 Task: Create a Workspace WS0000000008 in Trello with Workspace Type as ENGINEERING-IT and Workspace Description as WD0000000008. Invite a Team Member Email0000000029 to Workspace WS0000000008 in Trello. Invite a Team Member Email0000000030 to Workspace WS0000000008 in Trello. Invite a Team Member Email0000000031 to Workspace WS0000000008 in Trello. Invite a Team Member Email0000000032 to Workspace WS0000000008 in Trello
Action: Mouse moved to (462, 58)
Screenshot: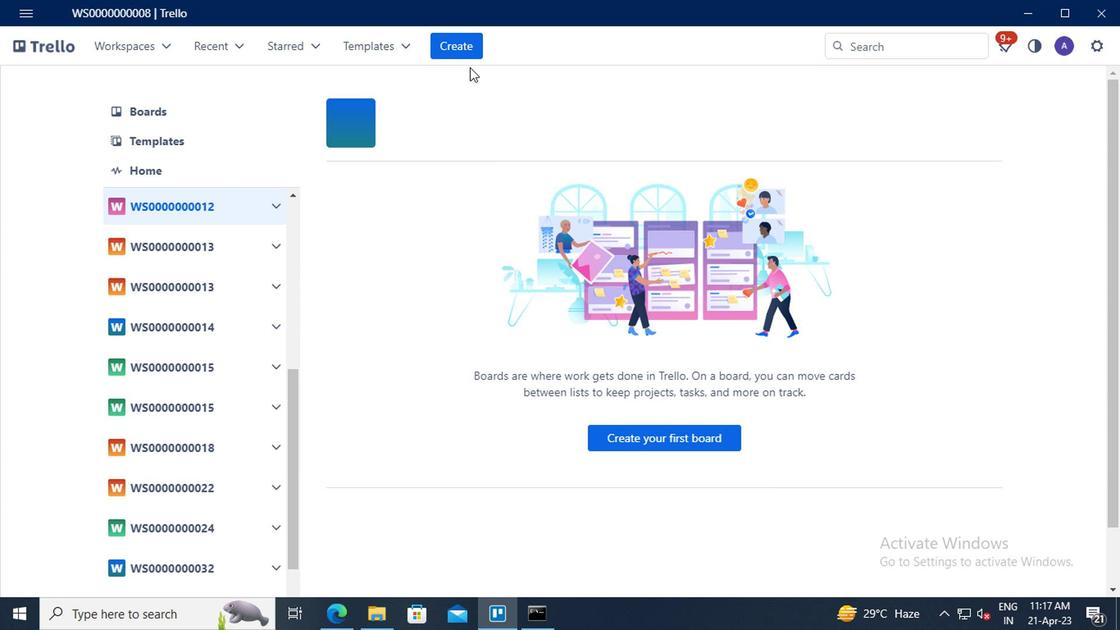 
Action: Mouse pressed left at (462, 58)
Screenshot: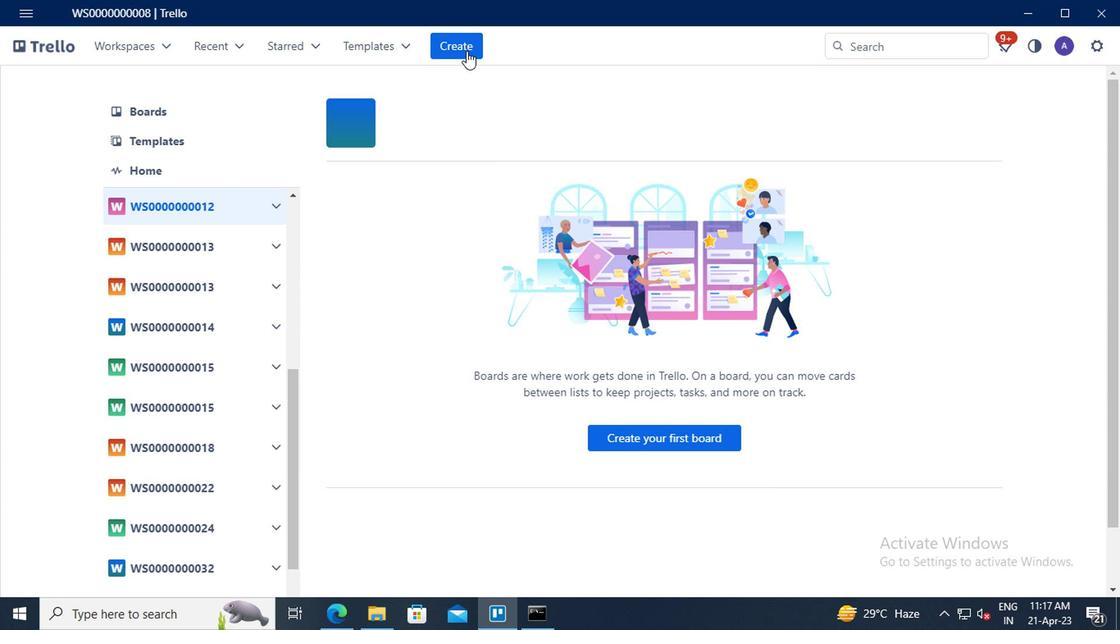 
Action: Mouse moved to (509, 217)
Screenshot: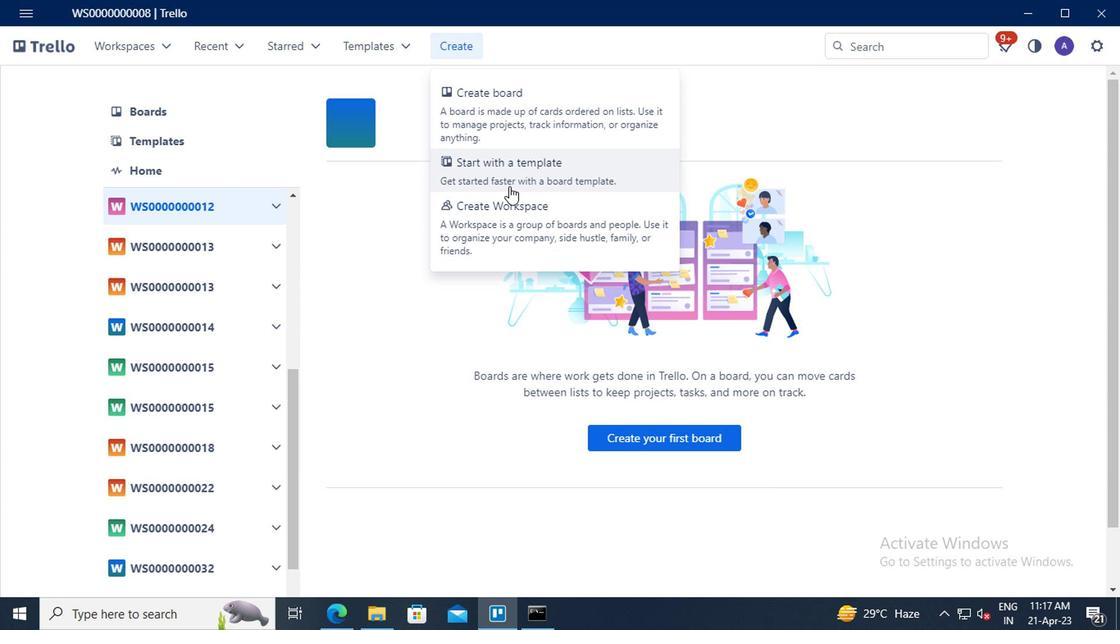 
Action: Mouse pressed left at (509, 217)
Screenshot: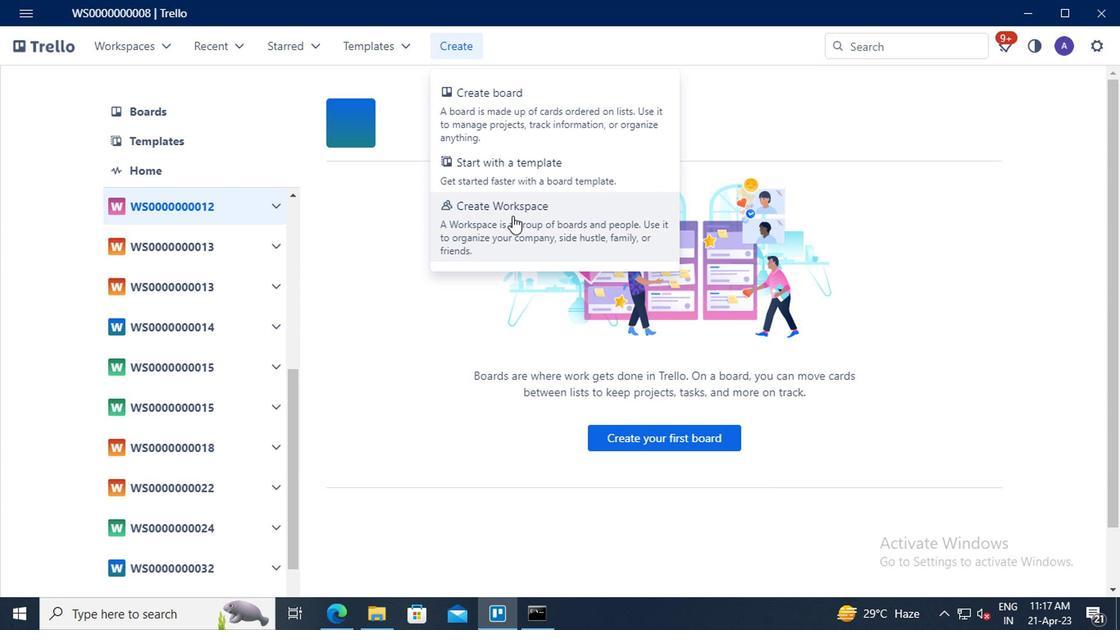 
Action: Mouse moved to (319, 256)
Screenshot: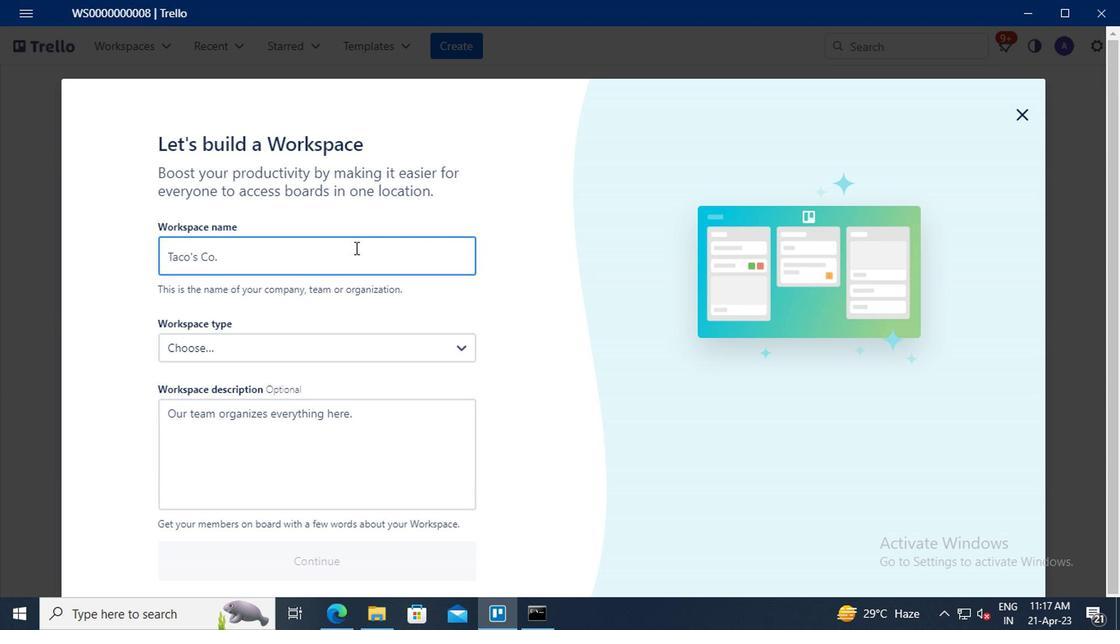 
Action: Mouse pressed left at (319, 256)
Screenshot: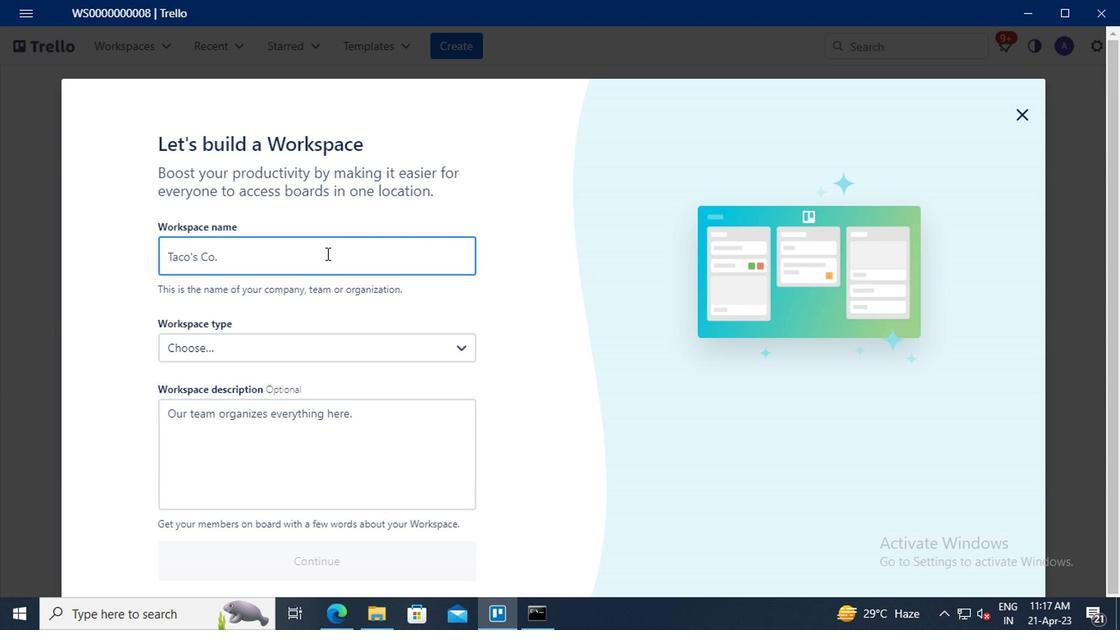 
Action: Key pressed <Key.shift>WS0000000008
Screenshot: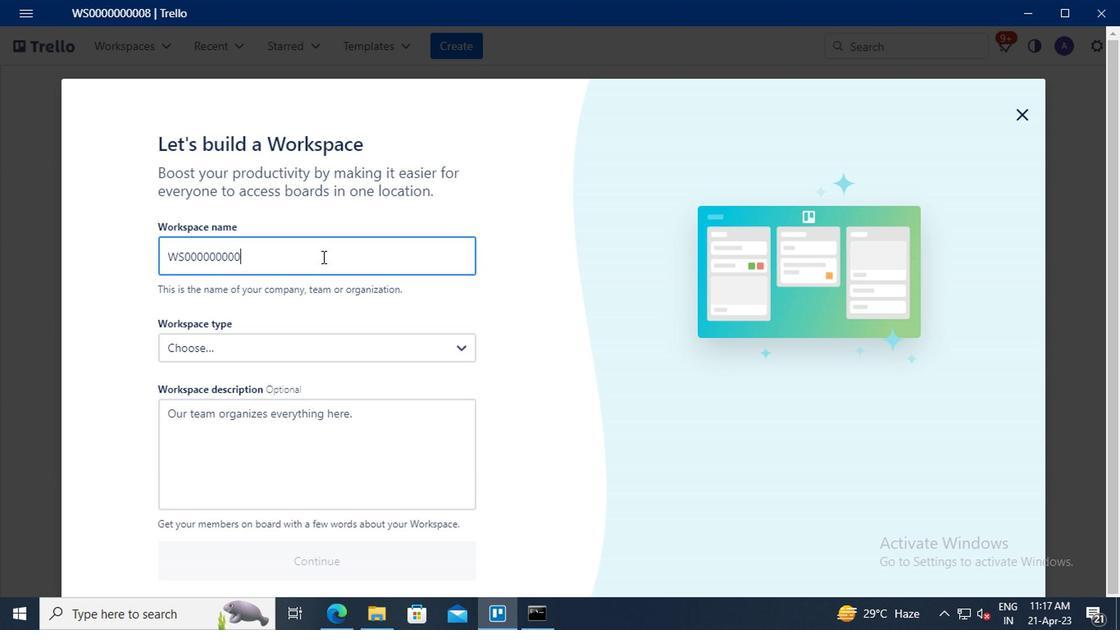 
Action: Mouse moved to (337, 335)
Screenshot: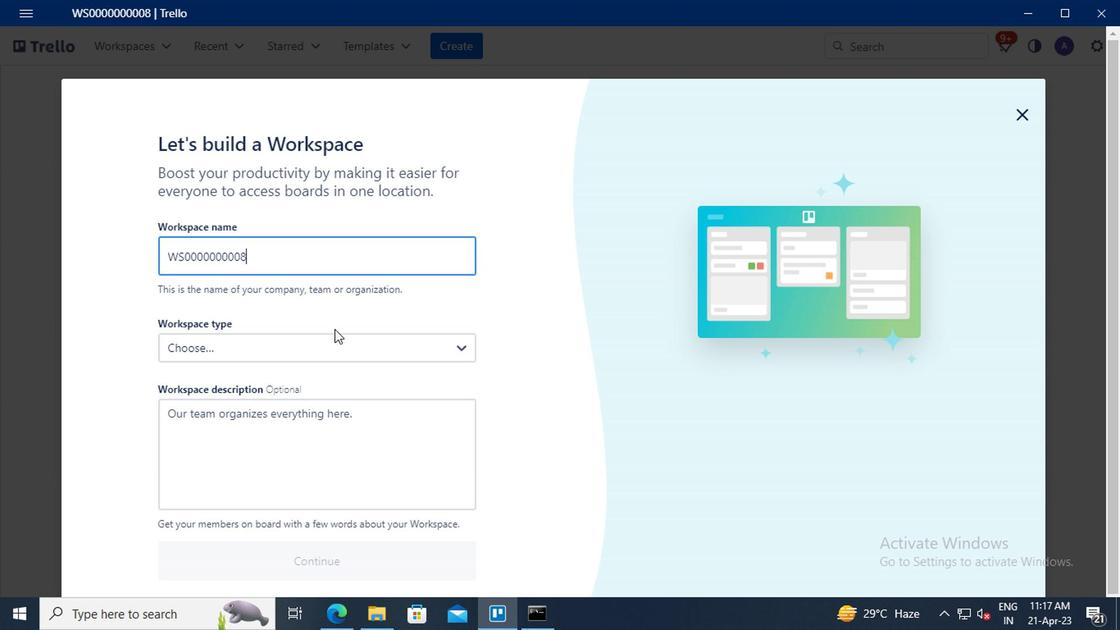 
Action: Mouse pressed left at (337, 335)
Screenshot: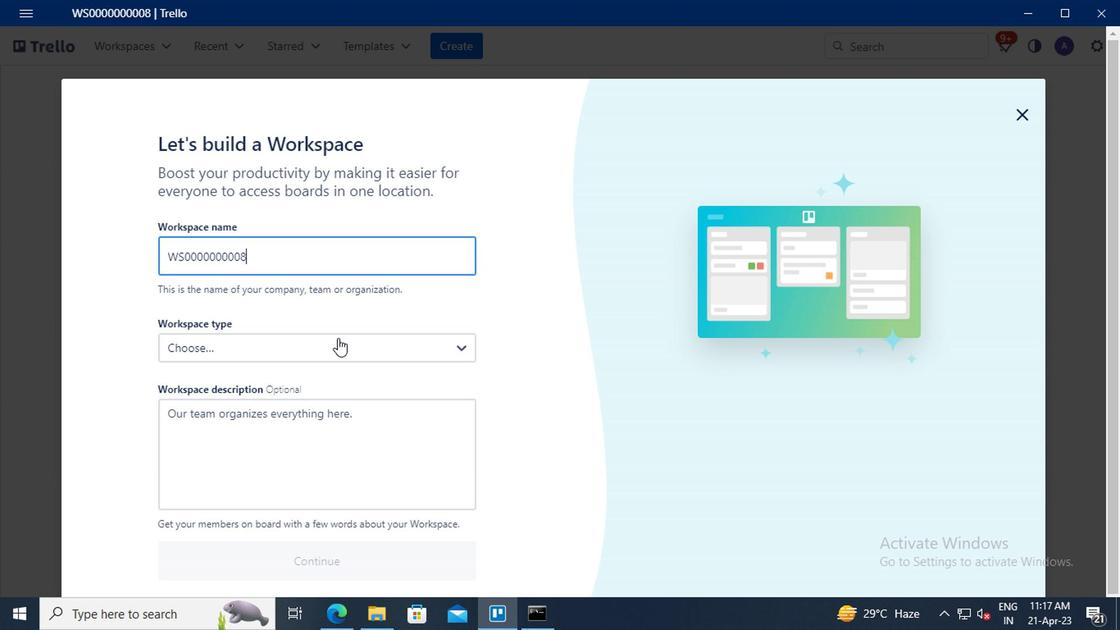 
Action: Mouse moved to (222, 368)
Screenshot: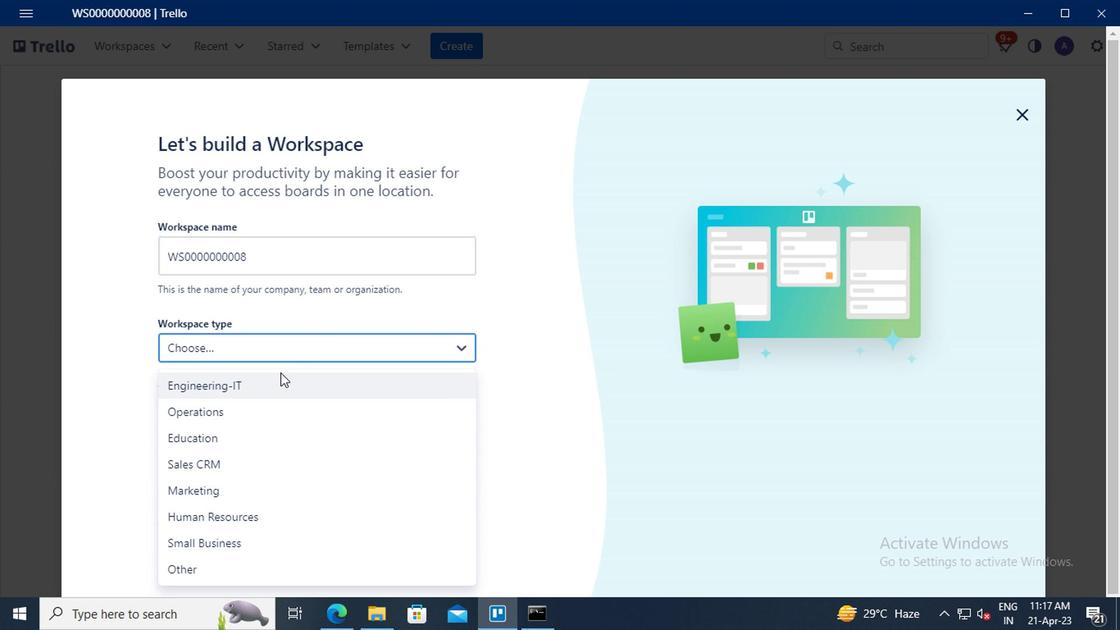 
Action: Mouse pressed left at (222, 368)
Screenshot: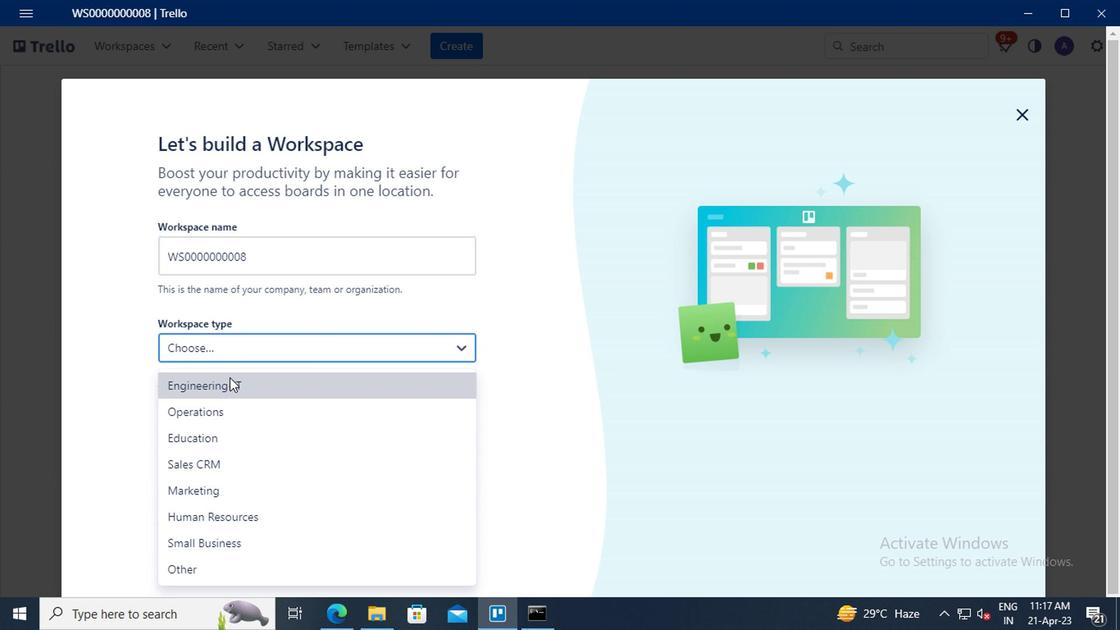 
Action: Mouse moved to (222, 406)
Screenshot: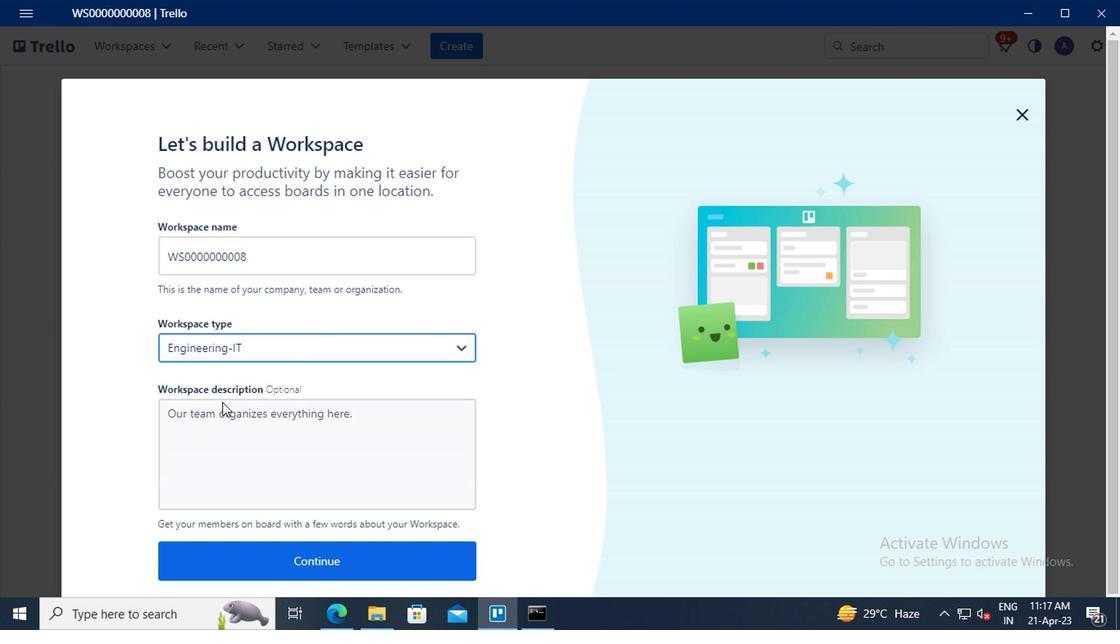 
Action: Mouse pressed left at (222, 406)
Screenshot: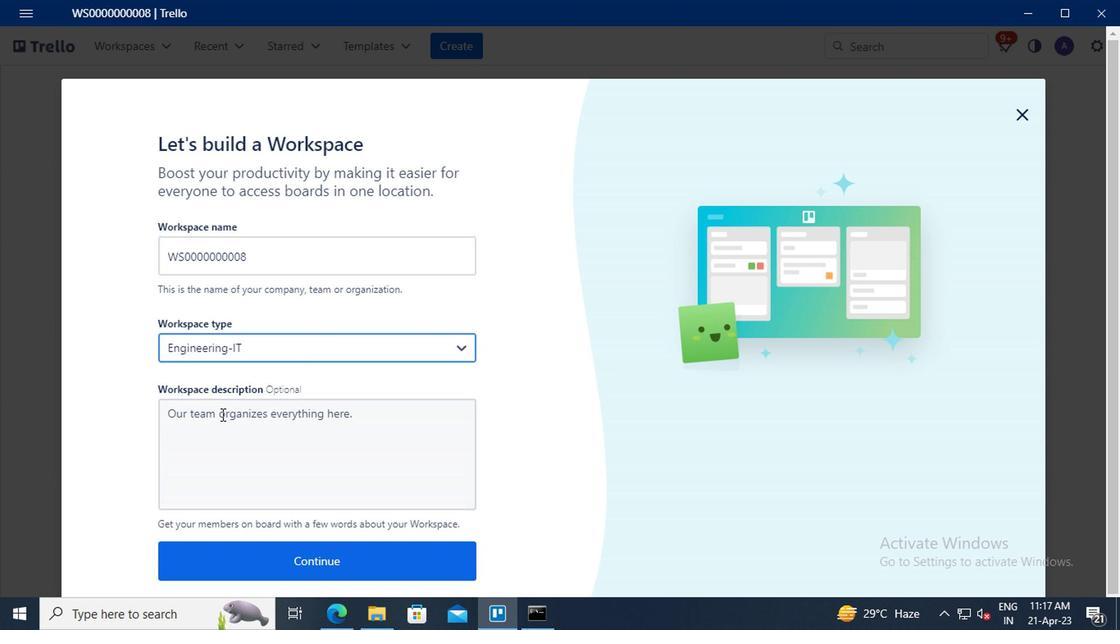 
Action: Key pressed <Key.shift>WD0000000008
Screenshot: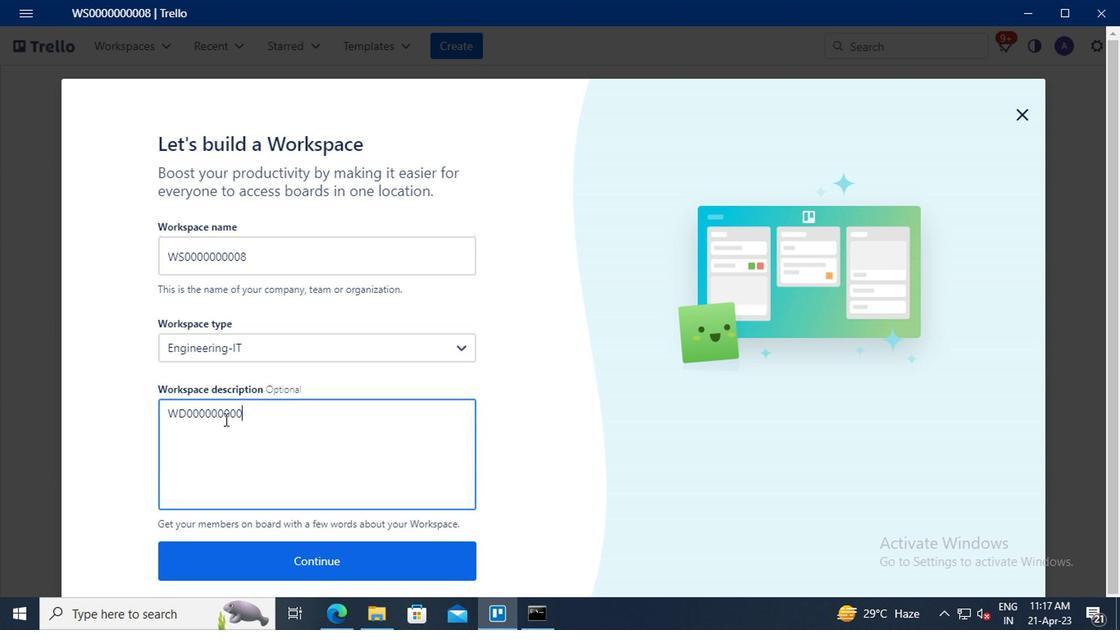
Action: Mouse moved to (284, 541)
Screenshot: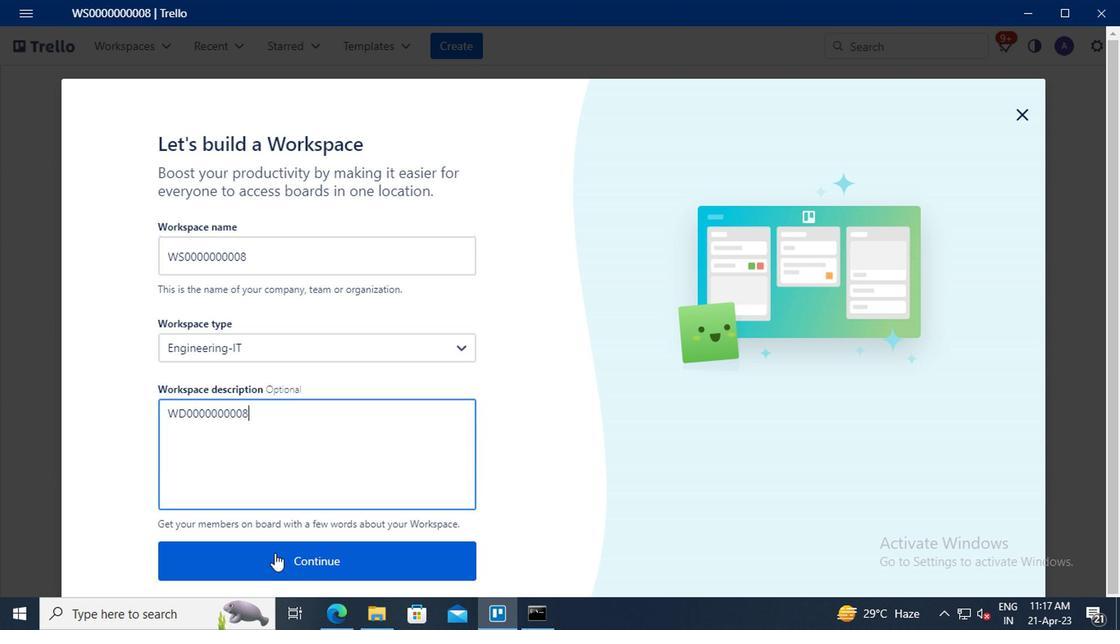 
Action: Mouse pressed left at (284, 541)
Screenshot: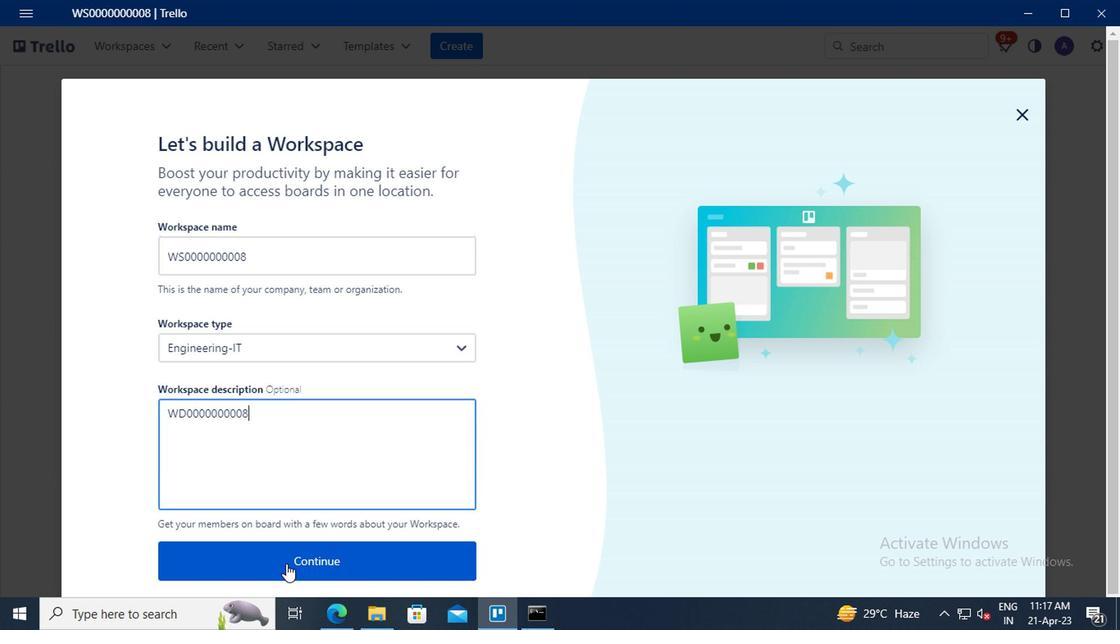 
Action: Mouse moved to (321, 380)
Screenshot: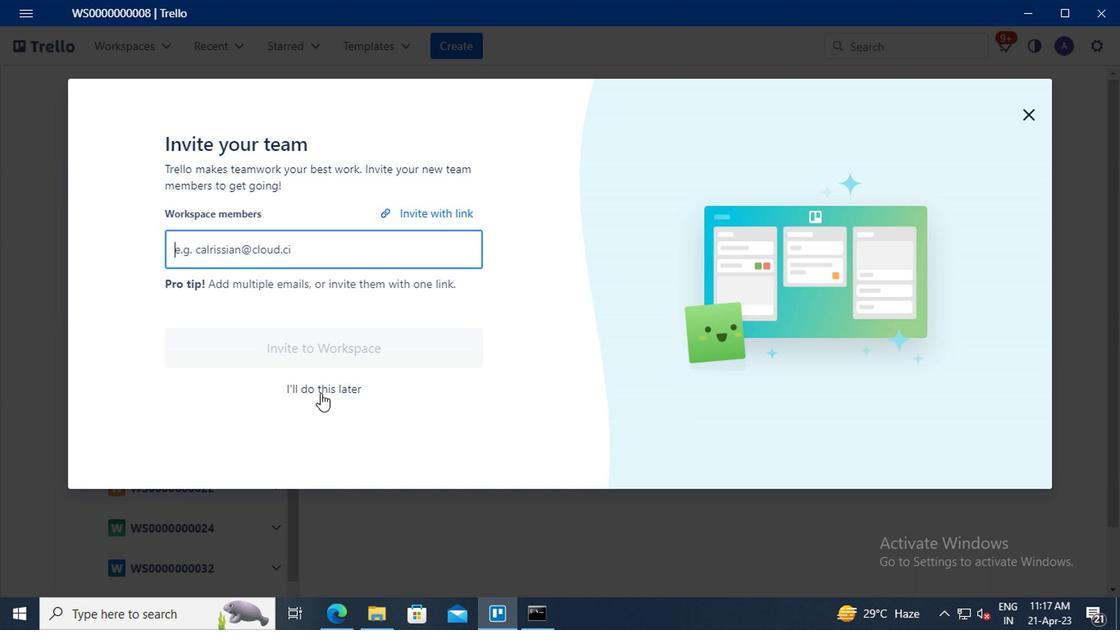 
Action: Mouse pressed left at (321, 380)
Screenshot: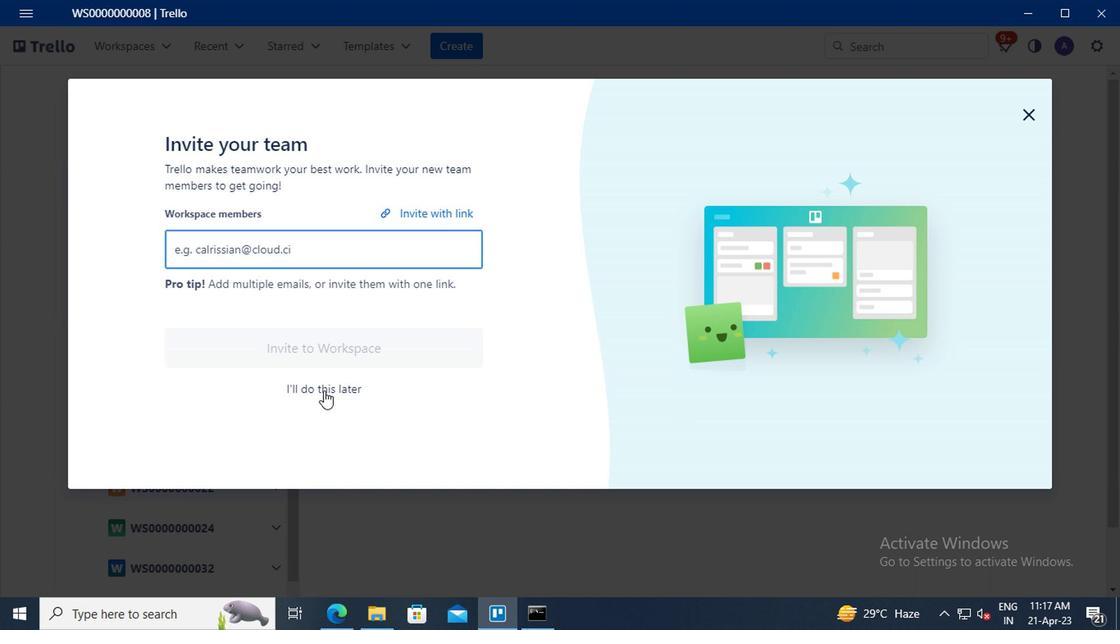
Action: Mouse moved to (883, 113)
Screenshot: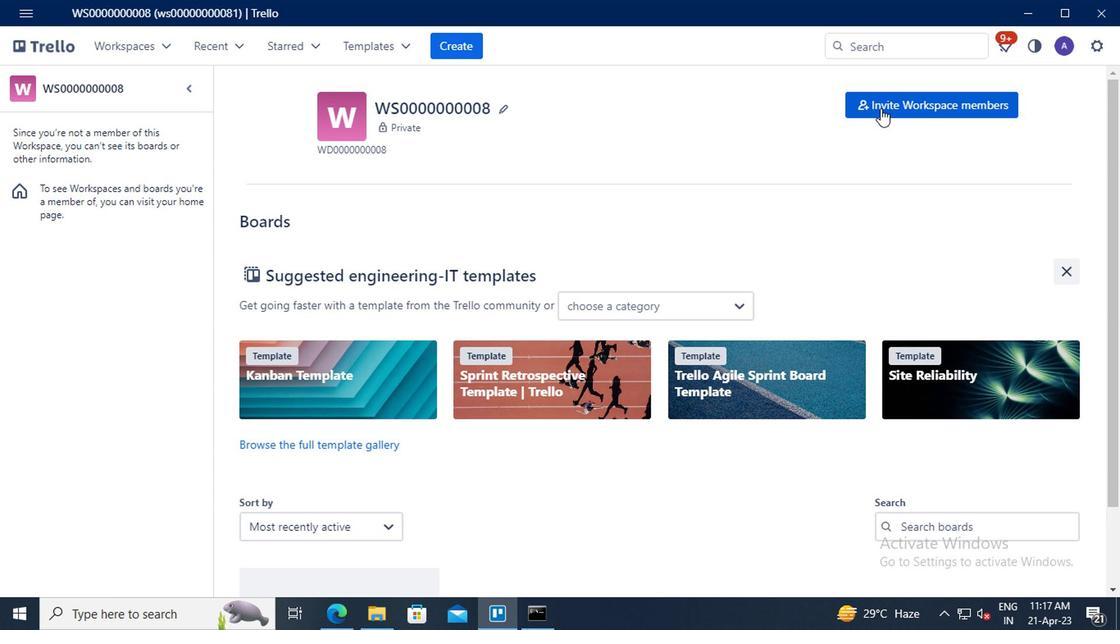 
Action: Mouse pressed left at (883, 113)
Screenshot: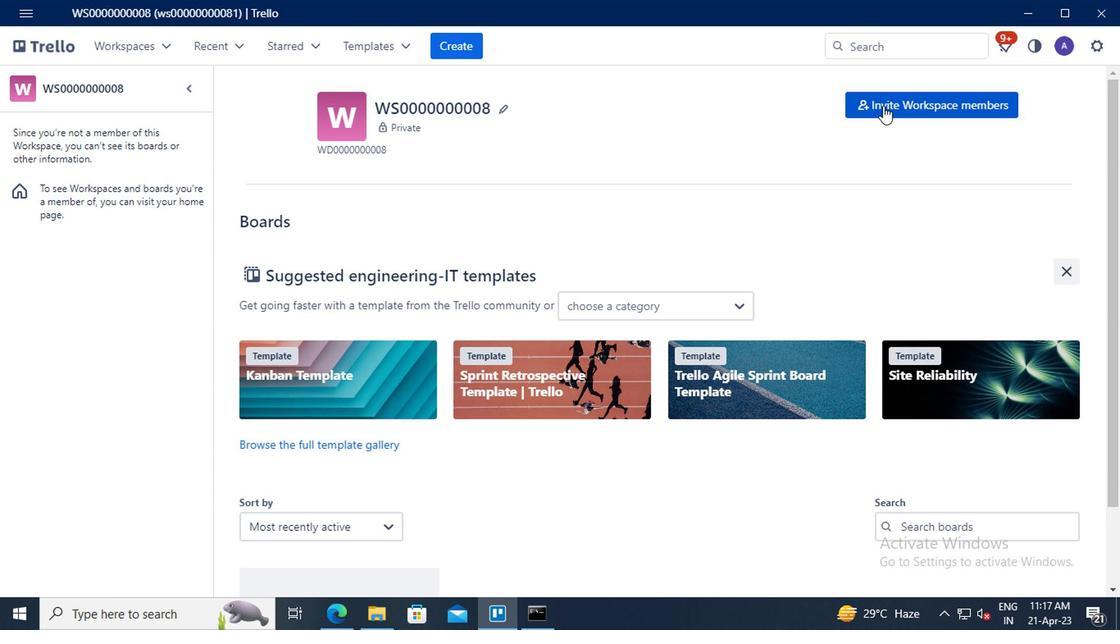 
Action: Mouse moved to (418, 296)
Screenshot: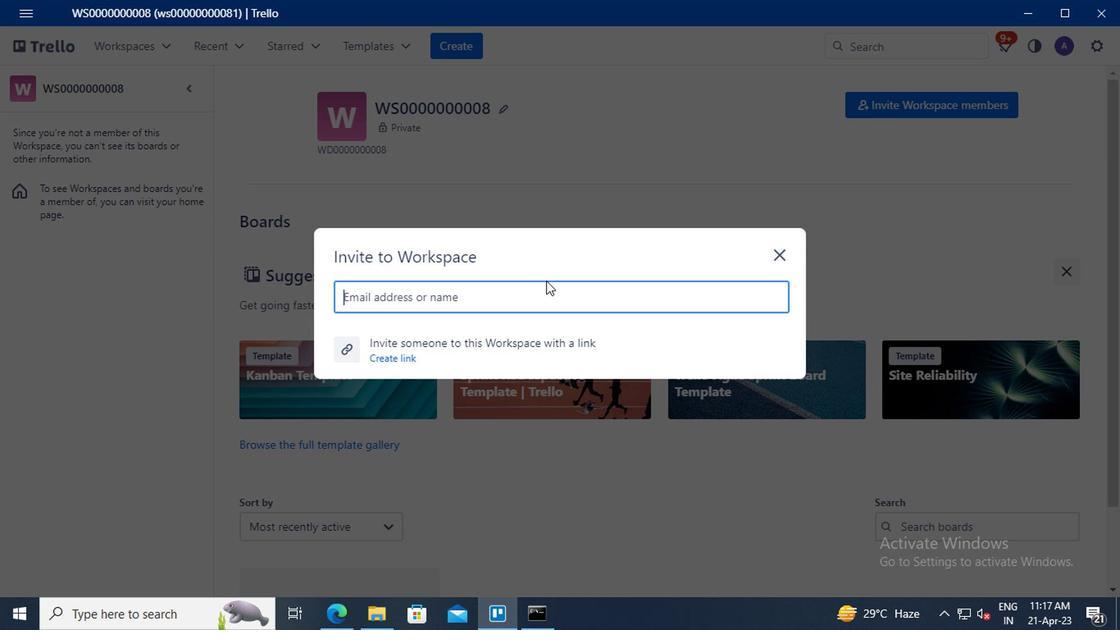 
Action: Mouse pressed left at (418, 296)
Screenshot: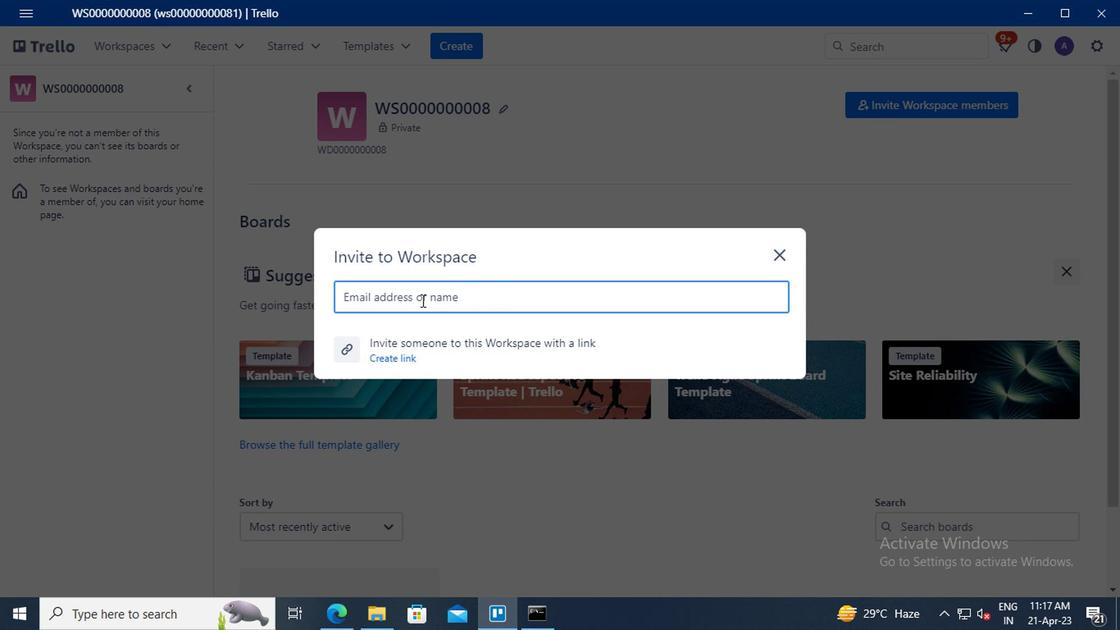 
Action: Key pressed MAILAUSTRALIA7<Key.shift>@GMAIL.COM<Key.enter>
Screenshot: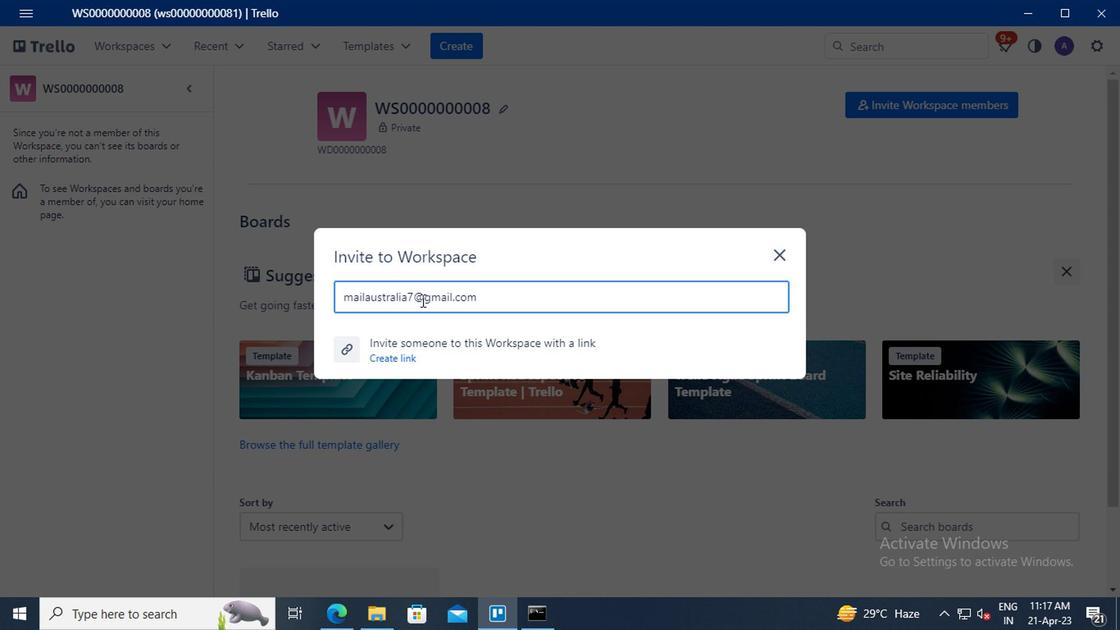 
Action: Mouse moved to (739, 257)
Screenshot: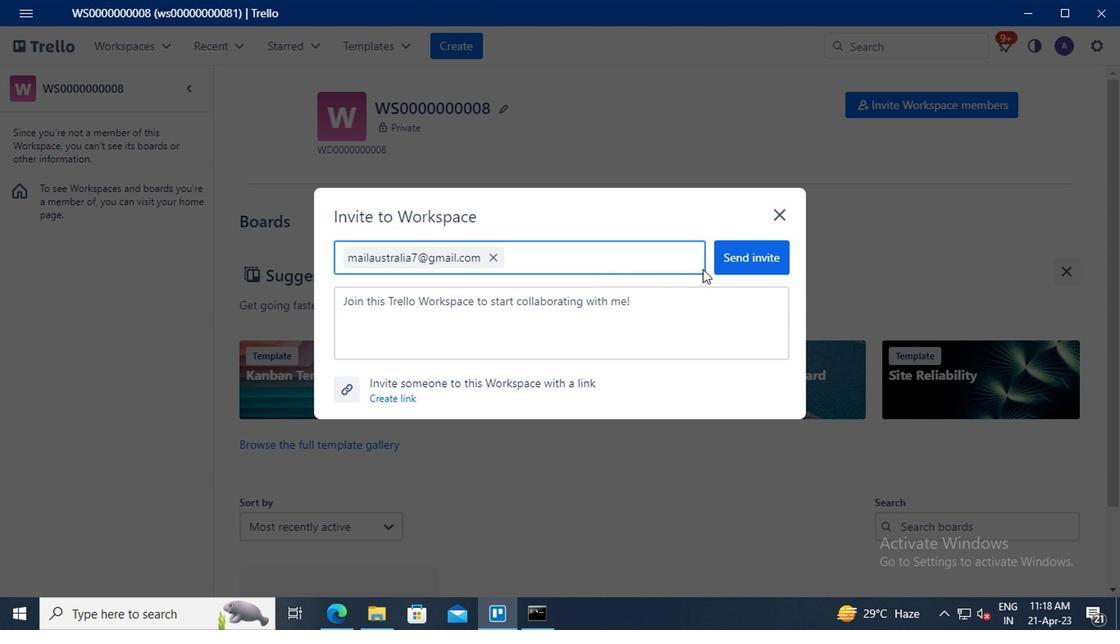 
Action: Mouse pressed left at (739, 257)
Screenshot: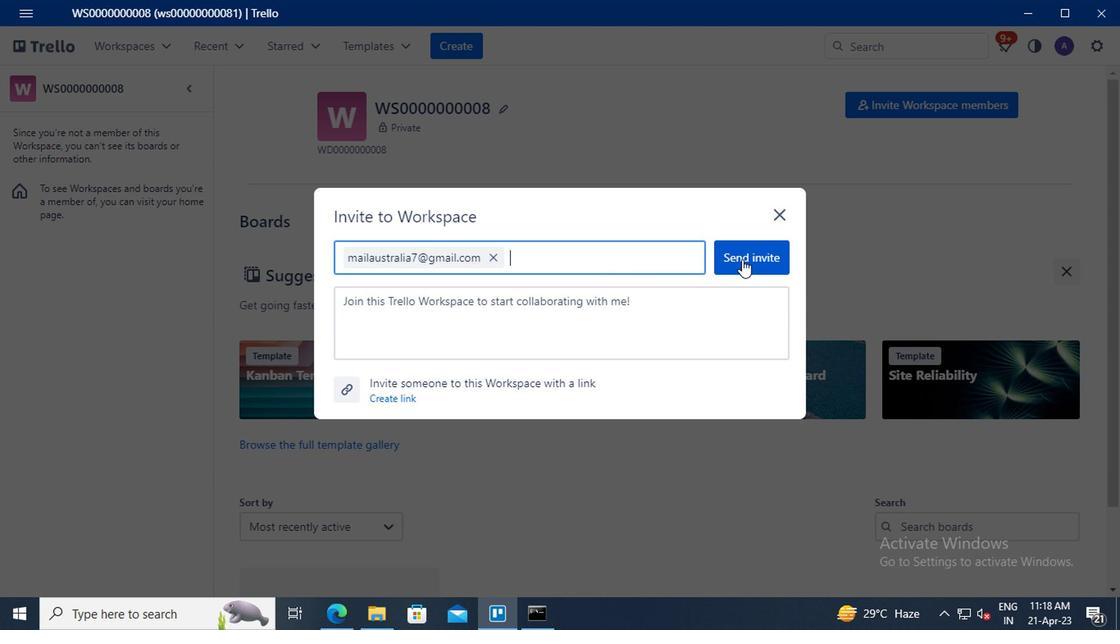 
Action: Mouse moved to (916, 115)
Screenshot: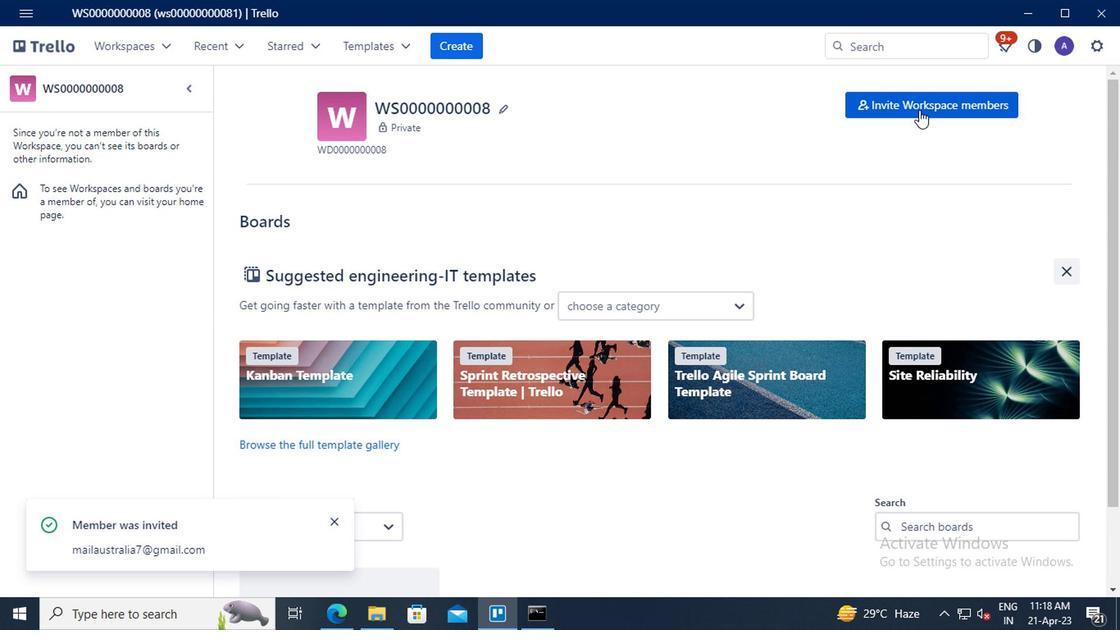 
Action: Mouse pressed left at (916, 115)
Screenshot: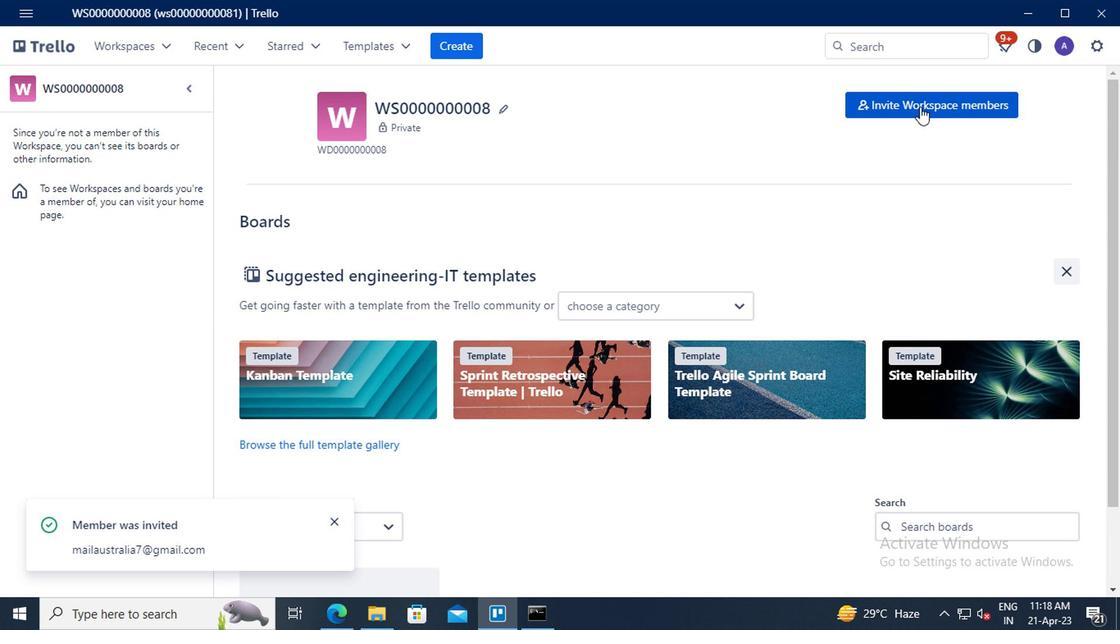 
Action: Mouse moved to (453, 292)
Screenshot: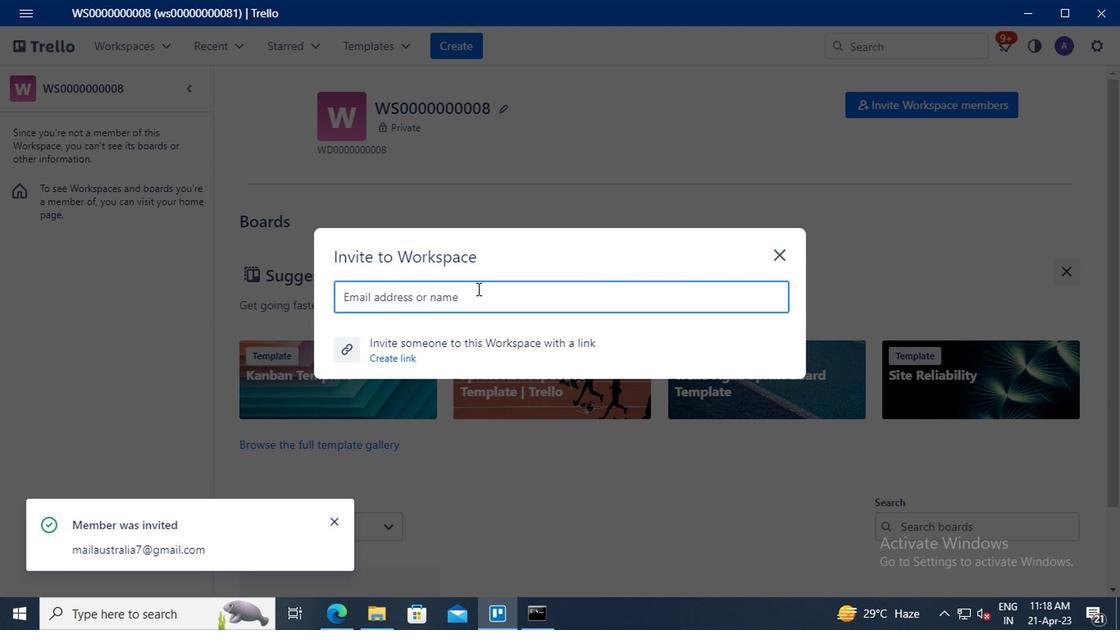
Action: Mouse pressed left at (453, 292)
Screenshot: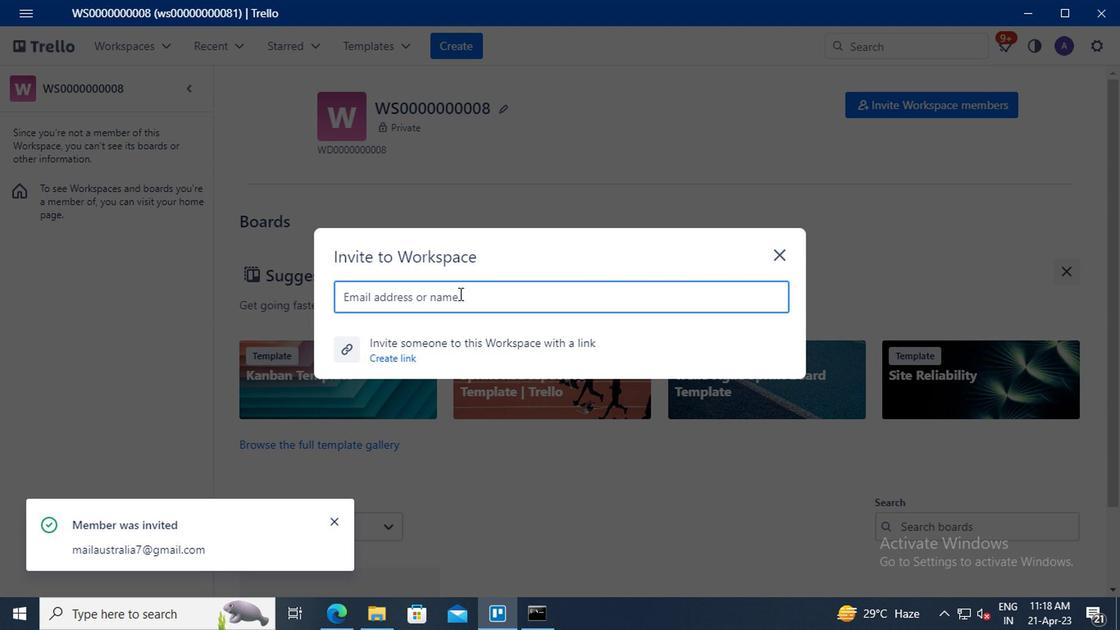 
Action: Key pressed NIKRATHI889<Key.shift>@GMAIL.COM<Key.enter>
Screenshot: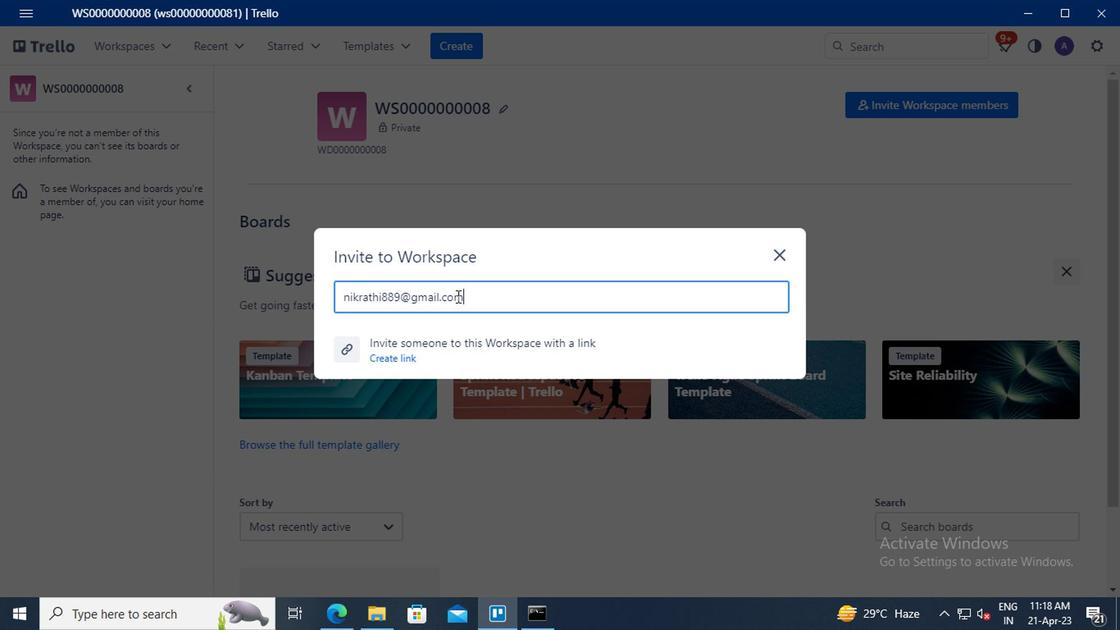 
Action: Mouse moved to (728, 259)
Screenshot: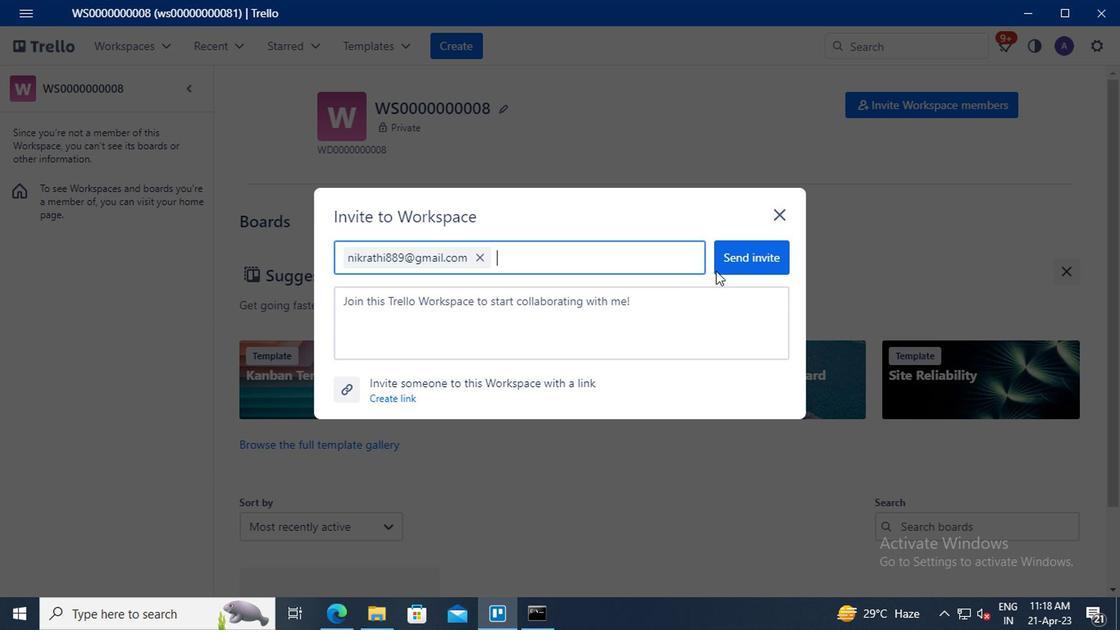 
Action: Mouse pressed left at (728, 259)
Screenshot: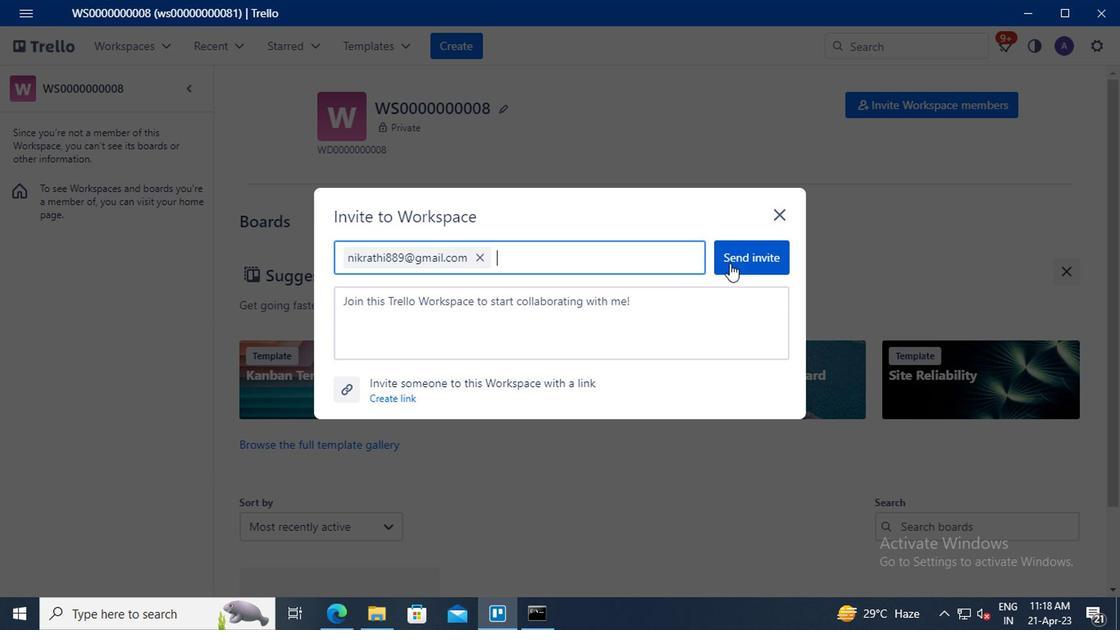 
Action: Mouse moved to (907, 114)
Screenshot: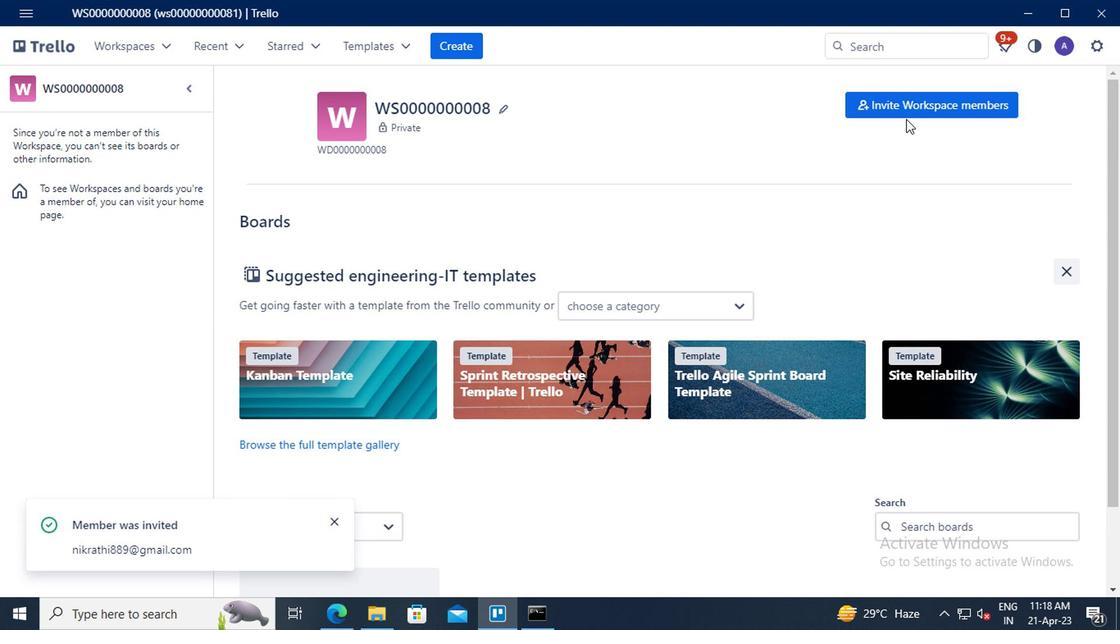 
Action: Mouse pressed left at (907, 114)
Screenshot: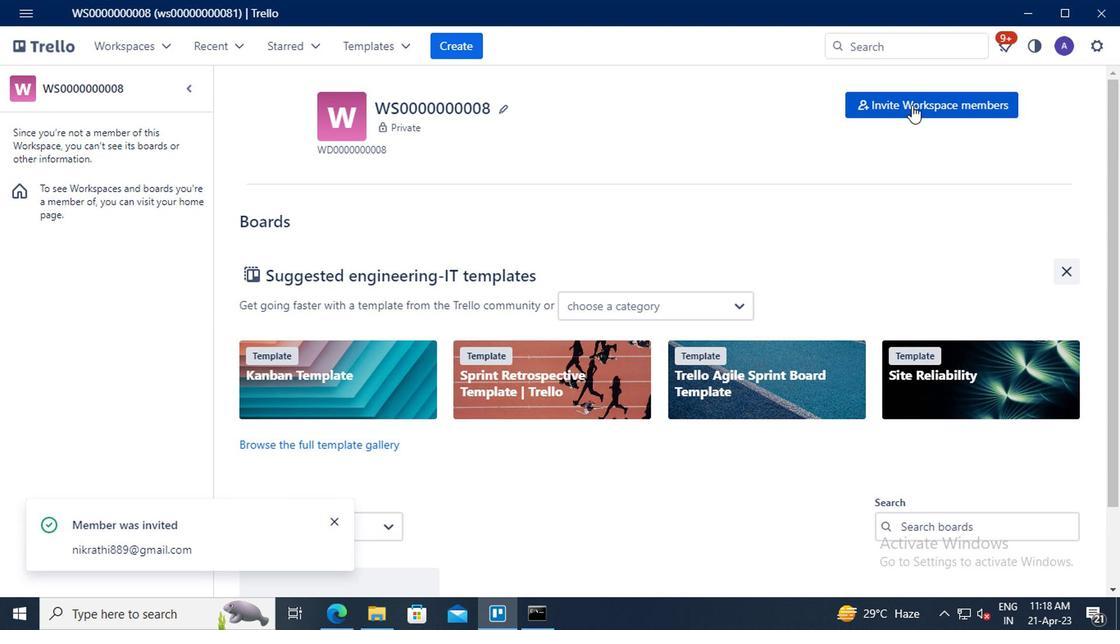 
Action: Mouse moved to (423, 292)
Screenshot: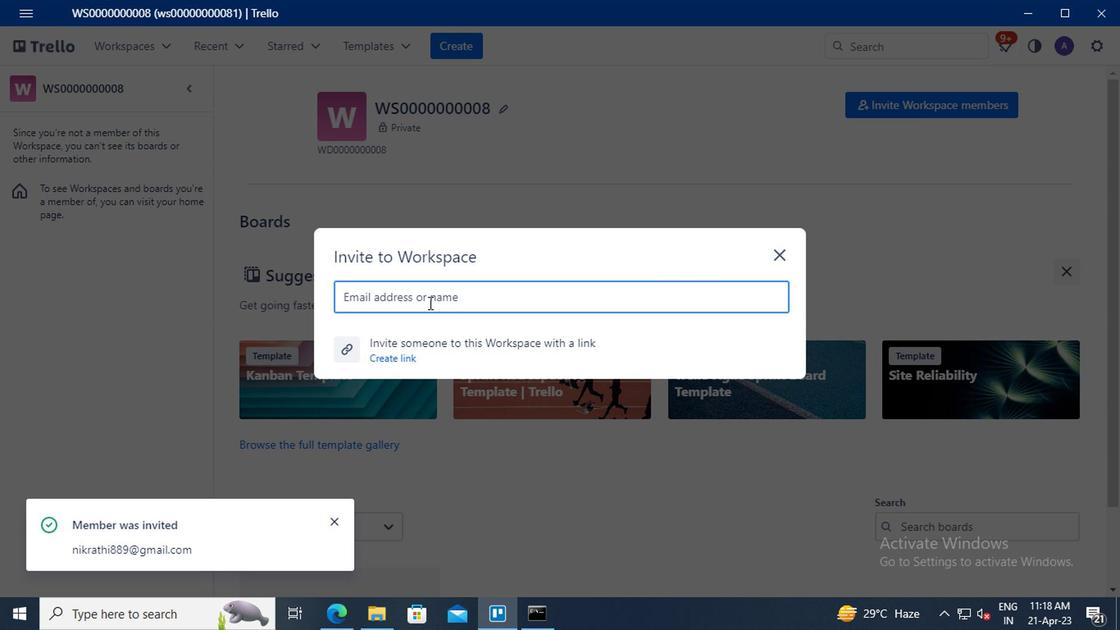 
Action: Mouse pressed left at (423, 292)
Screenshot: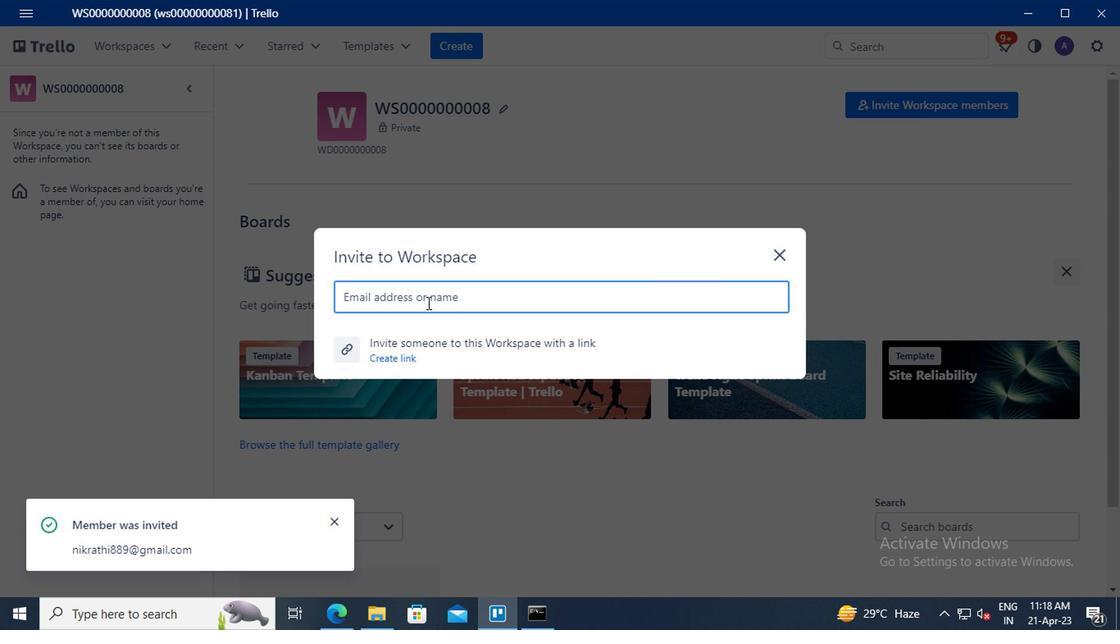
Action: Key pressed CARXXSTREET791<Key.shift>@GMAIL.COM<Key.enter>
Screenshot: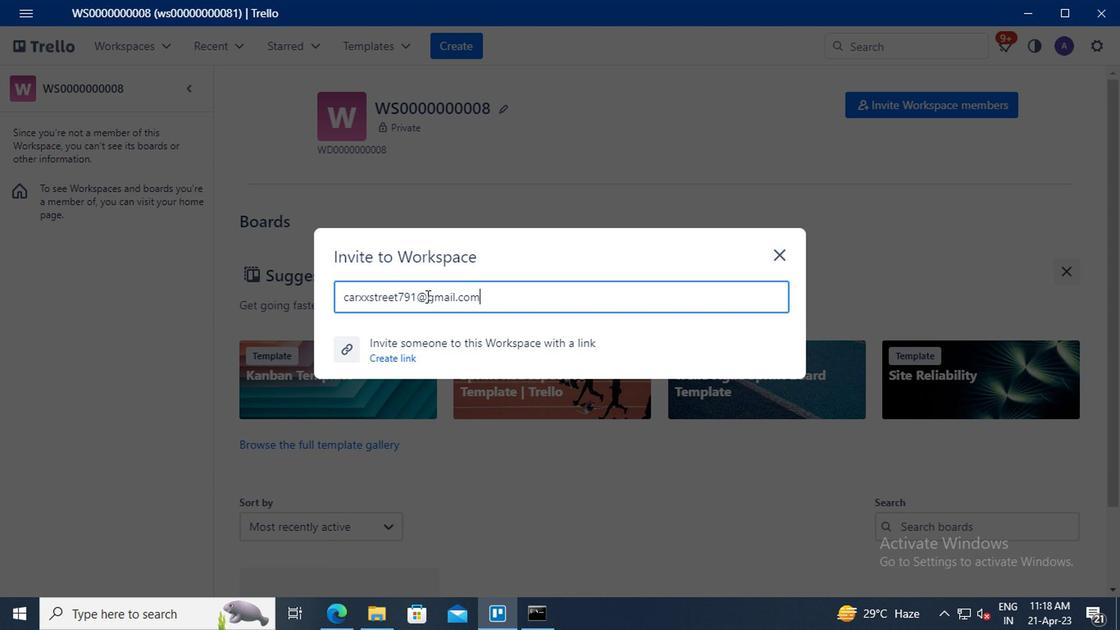 
Action: Mouse moved to (722, 257)
Screenshot: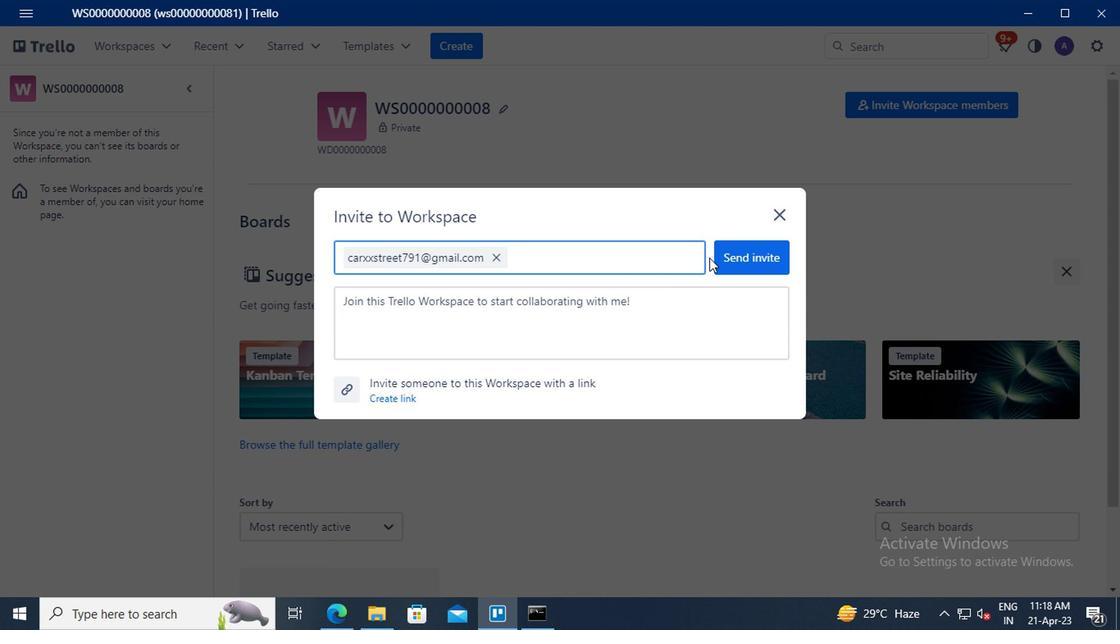 
Action: Mouse pressed left at (722, 257)
Screenshot: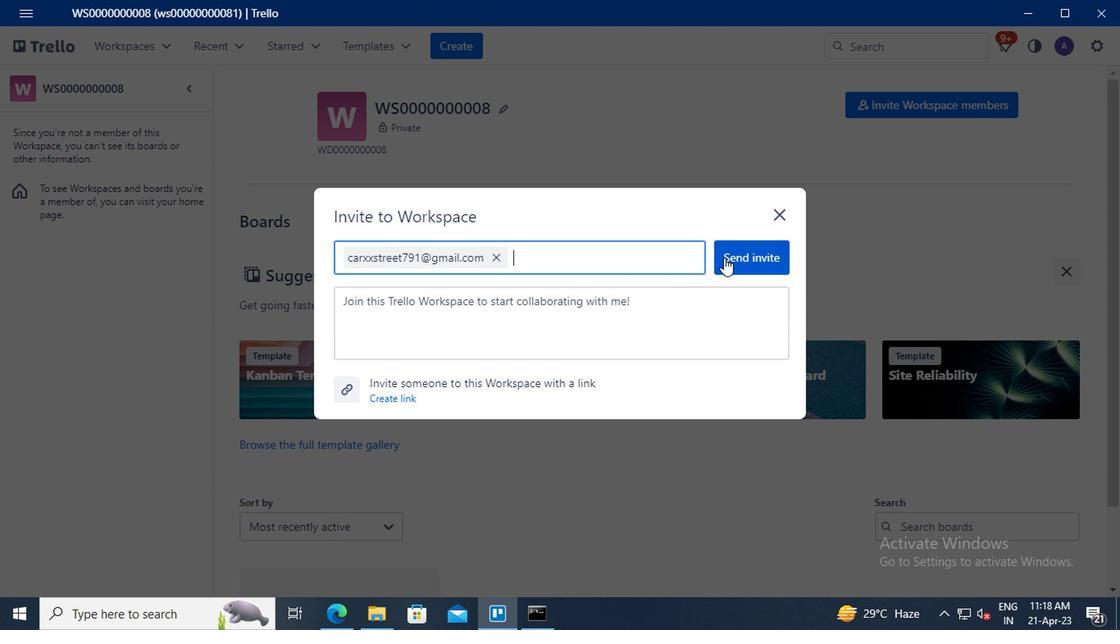 
Action: Mouse moved to (891, 116)
Screenshot: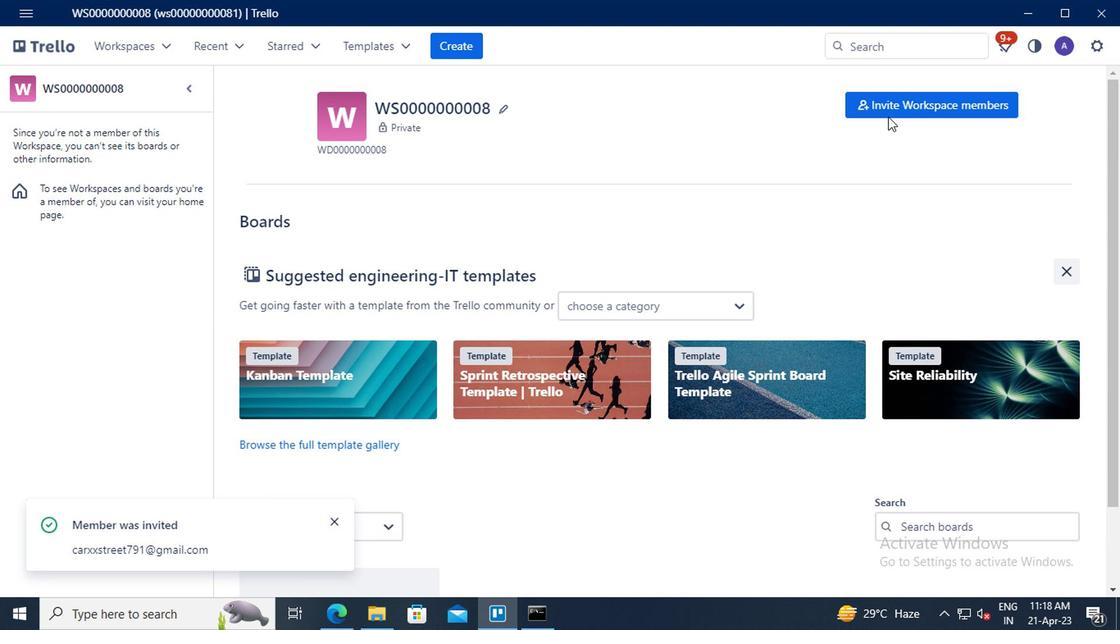 
Action: Mouse pressed left at (891, 116)
Screenshot: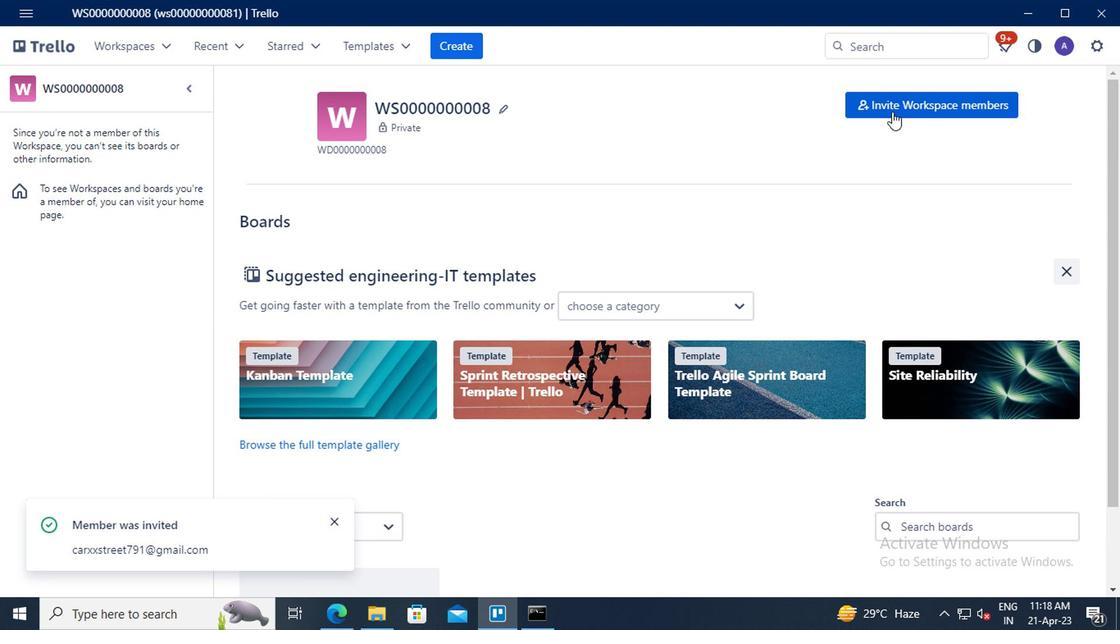 
Action: Mouse moved to (500, 299)
Screenshot: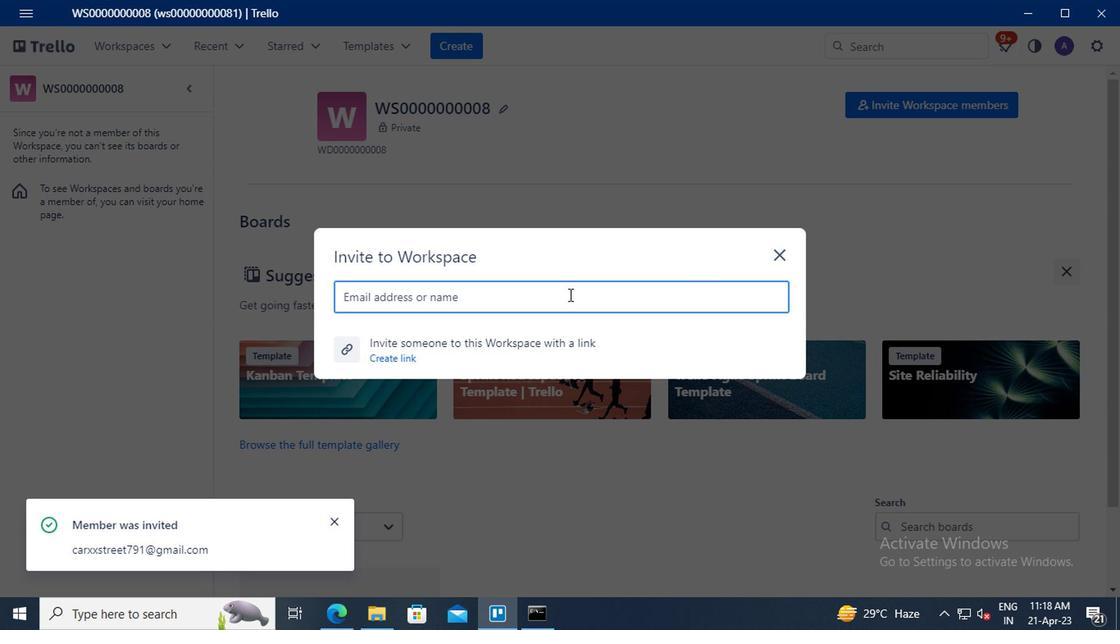 
Action: Mouse pressed left at (500, 299)
Screenshot: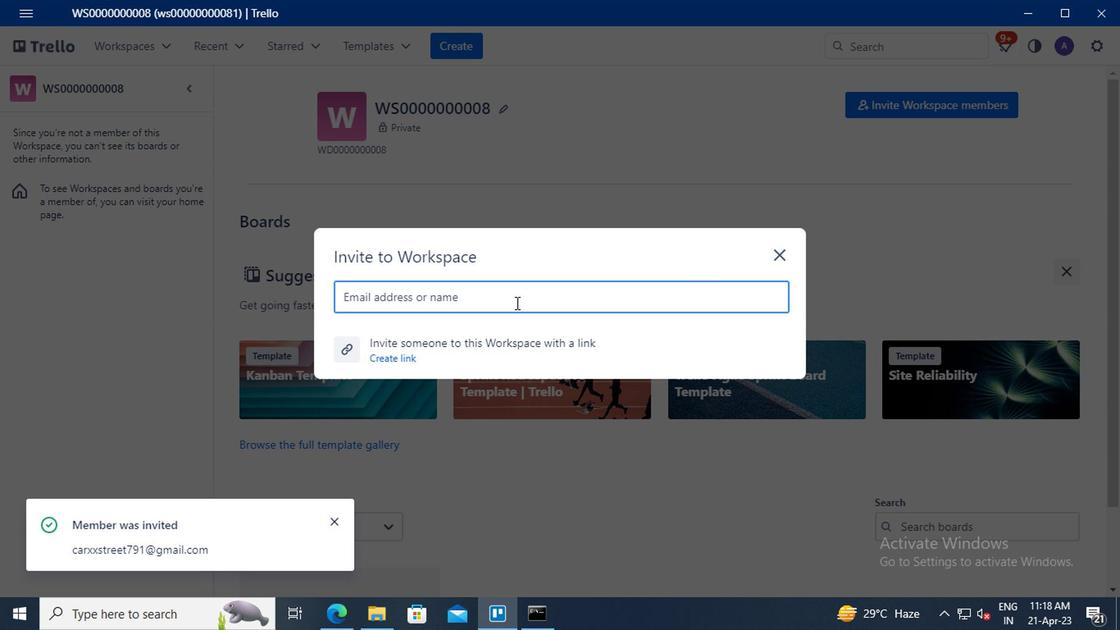 
Action: Key pressed VINNYOFFICE2<Key.shift>@GMAIL.COM<Key.enter>
Screenshot: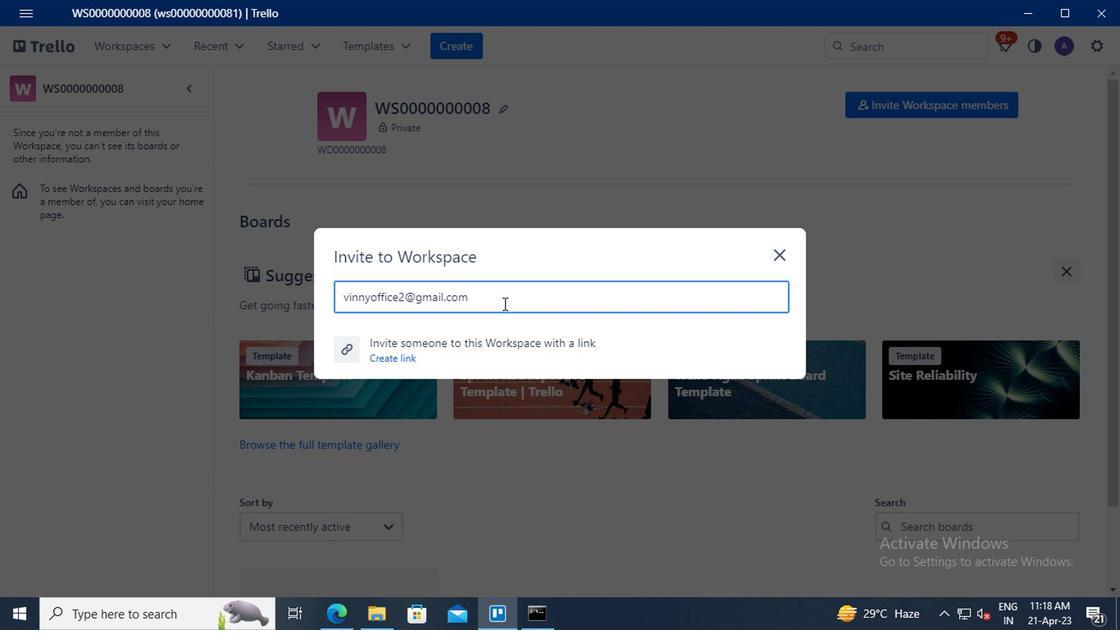
Action: Mouse moved to (729, 254)
Screenshot: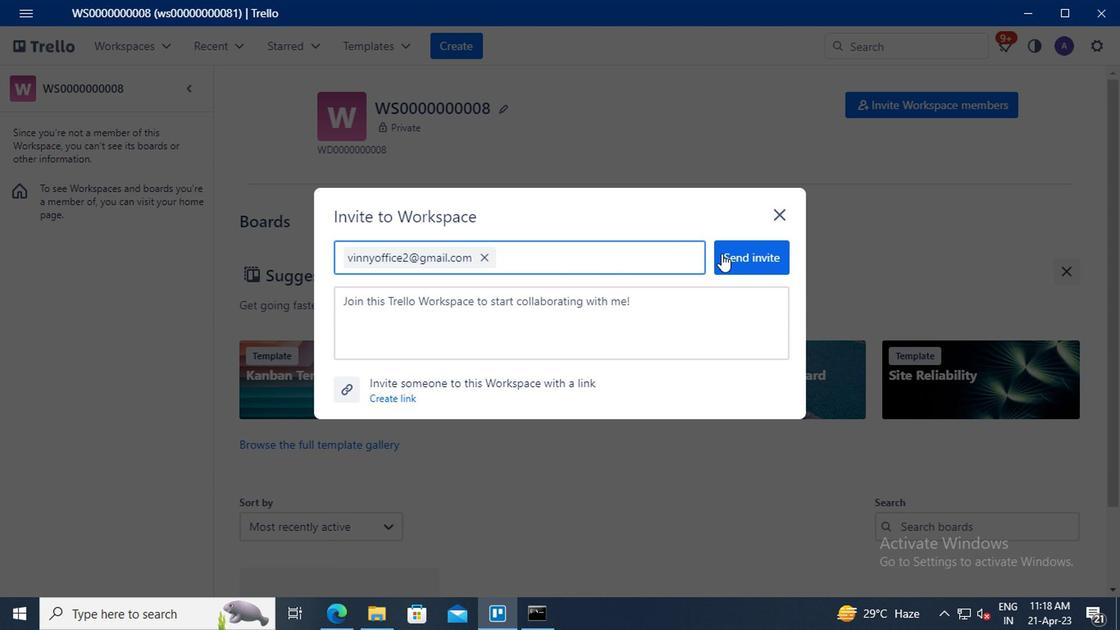 
Action: Mouse pressed left at (729, 254)
Screenshot: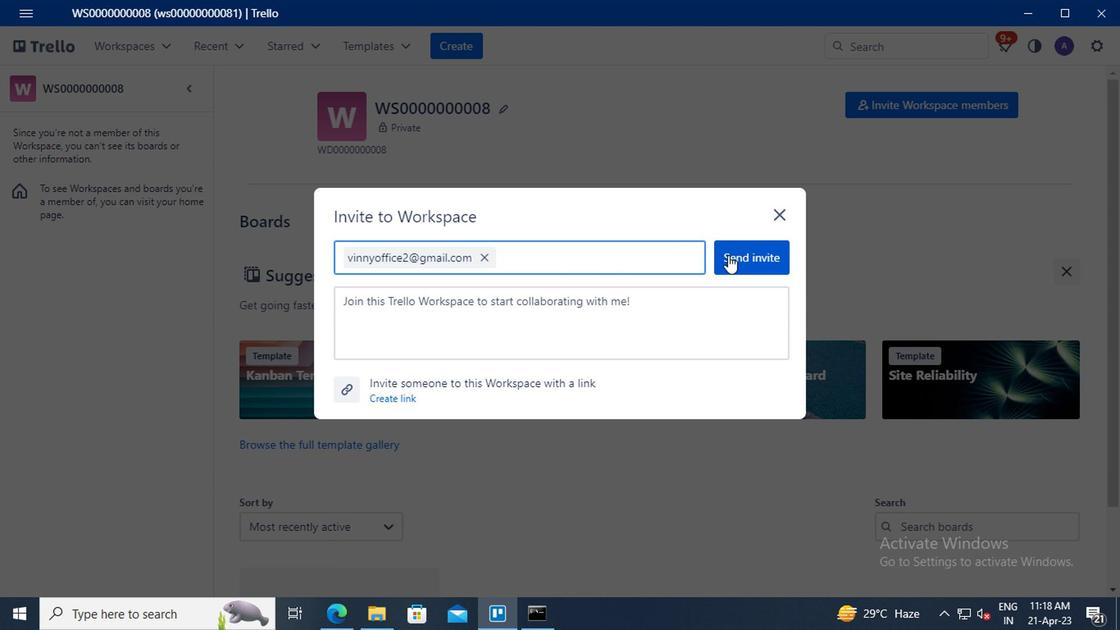 
Action: Mouse moved to (730, 256)
Screenshot: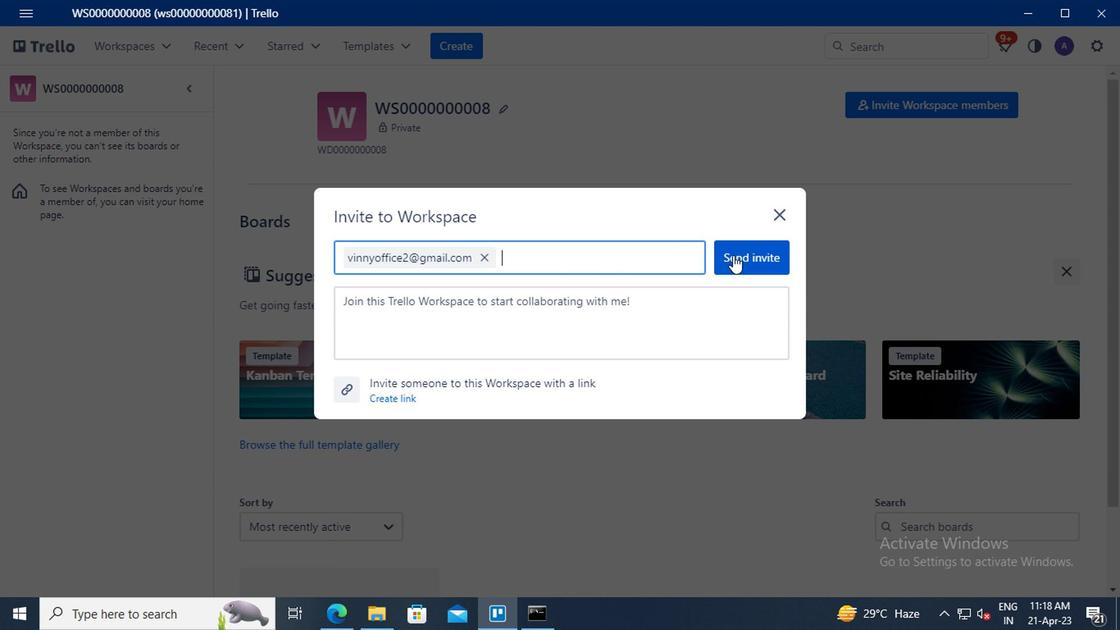 
